 Task: Insert the link: https://in.pinterest.com/ to the next slide.
Action: Mouse moved to (71, 198)
Screenshot: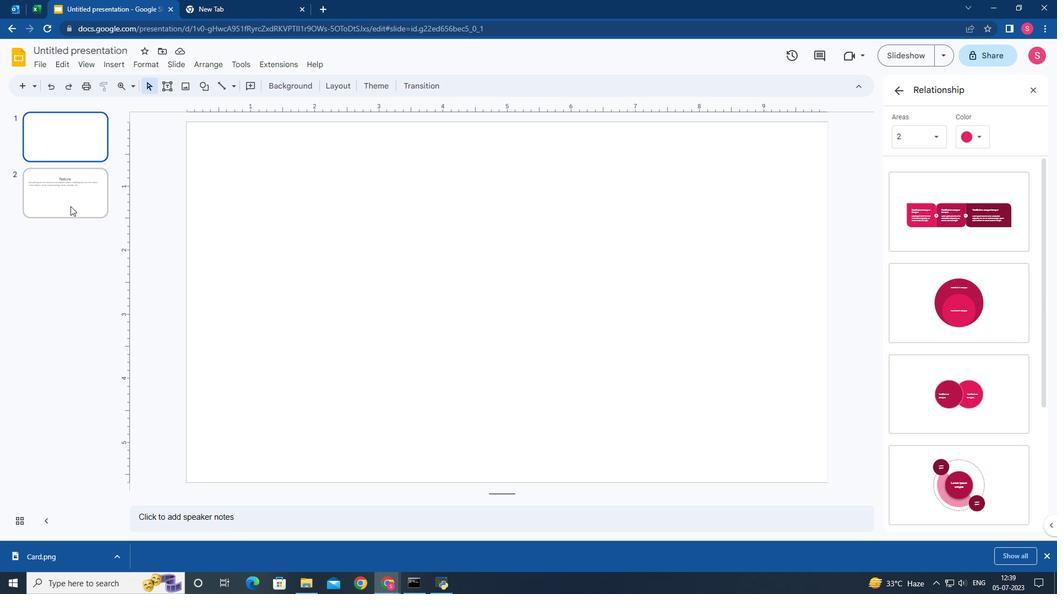 
Action: Mouse pressed left at (71, 198)
Screenshot: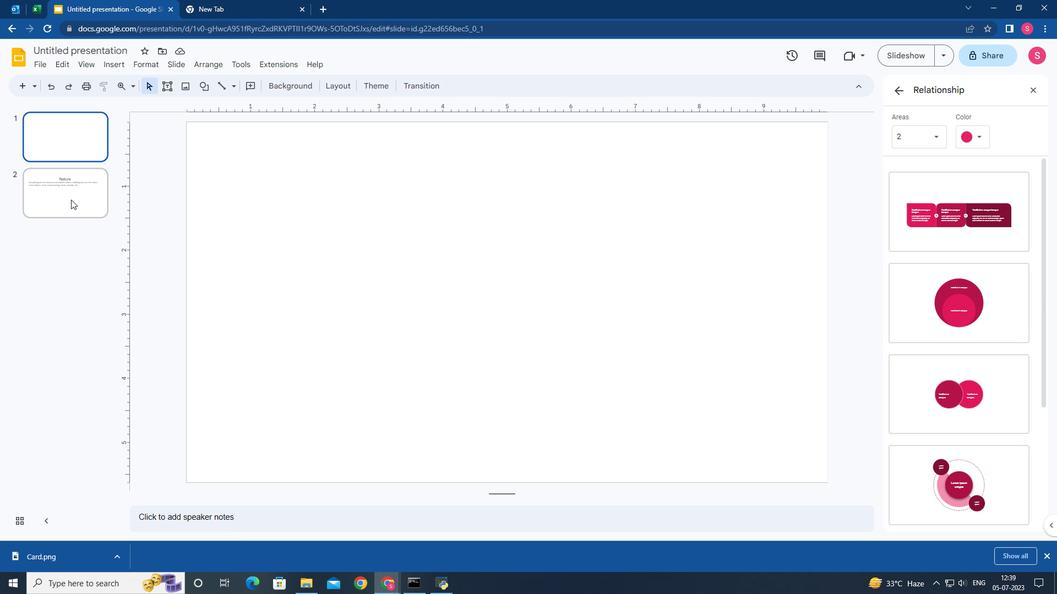 
Action: Mouse moved to (235, 188)
Screenshot: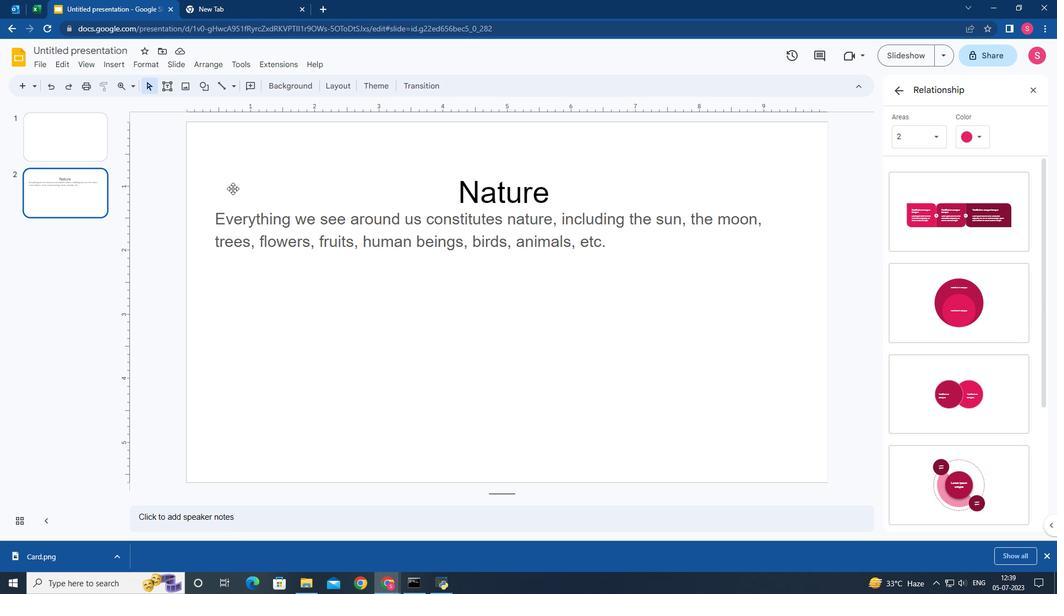 
Action: Mouse pressed left at (235, 188)
Screenshot: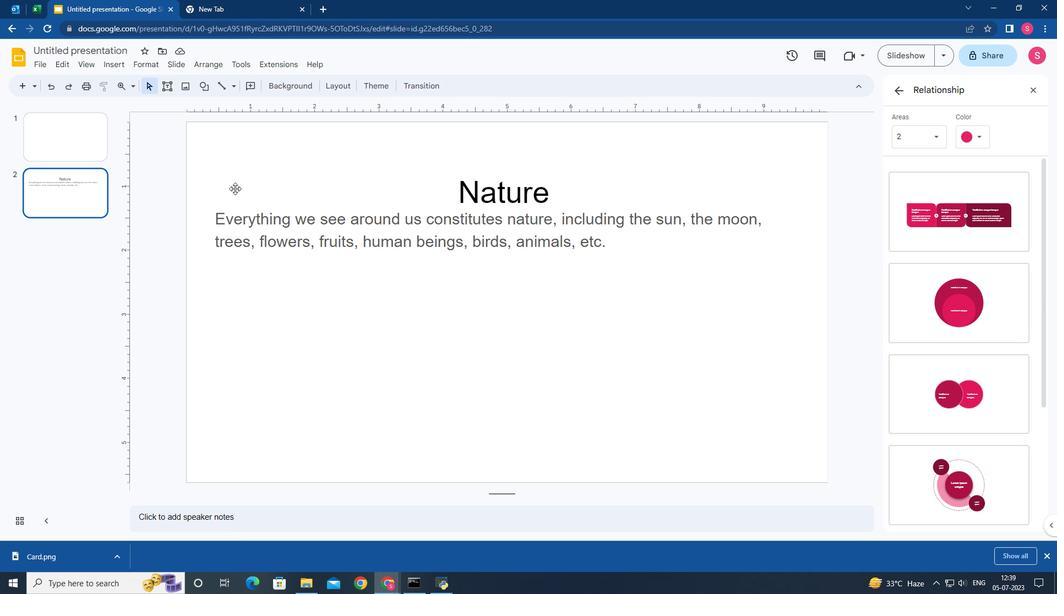 
Action: Mouse moved to (115, 67)
Screenshot: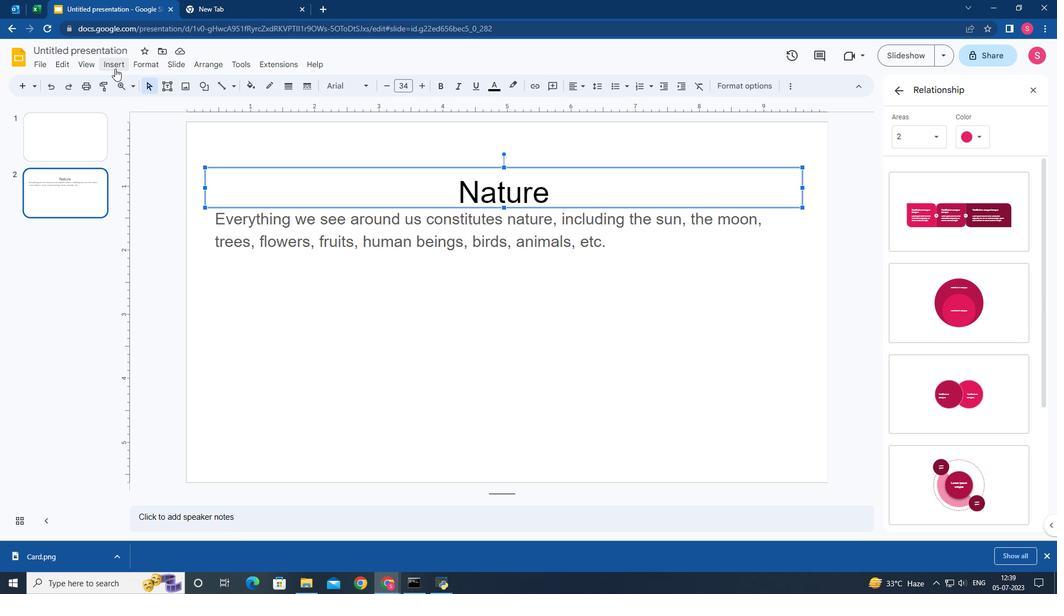
Action: Mouse pressed left at (115, 67)
Screenshot: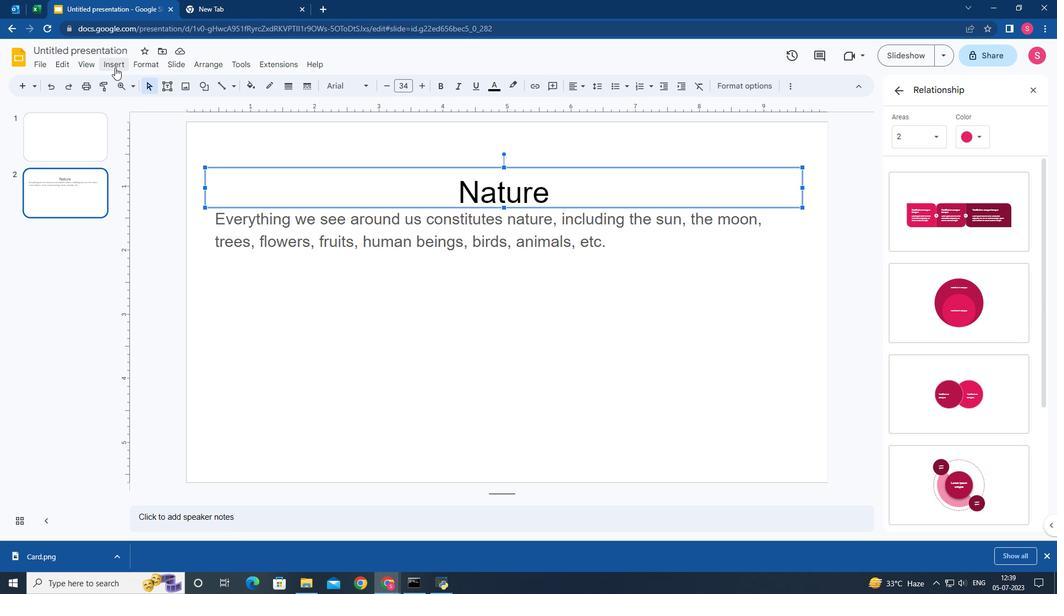 
Action: Mouse moved to (150, 310)
Screenshot: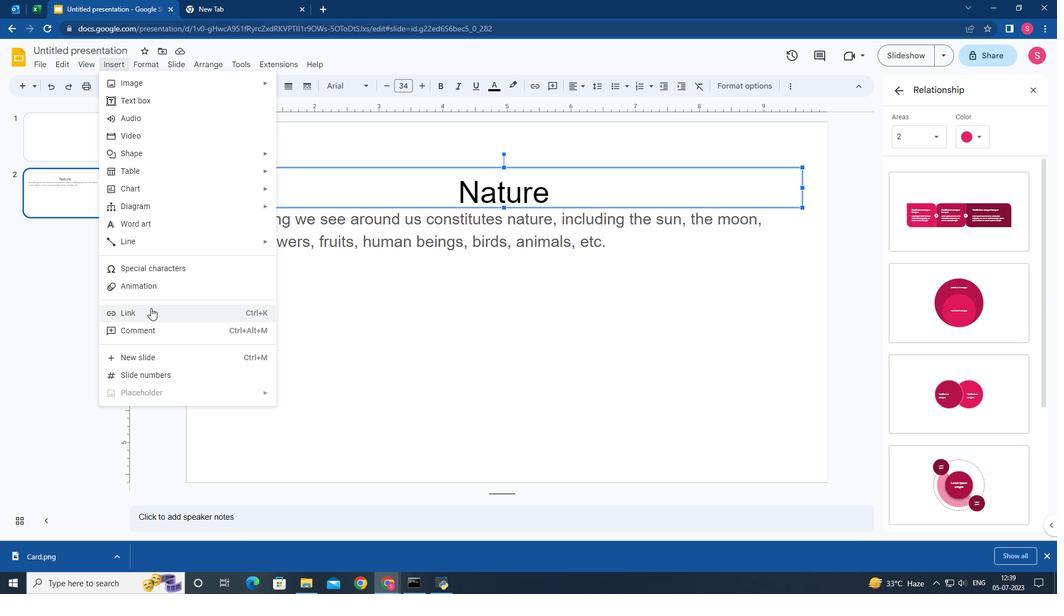 
Action: Mouse pressed left at (150, 310)
Screenshot: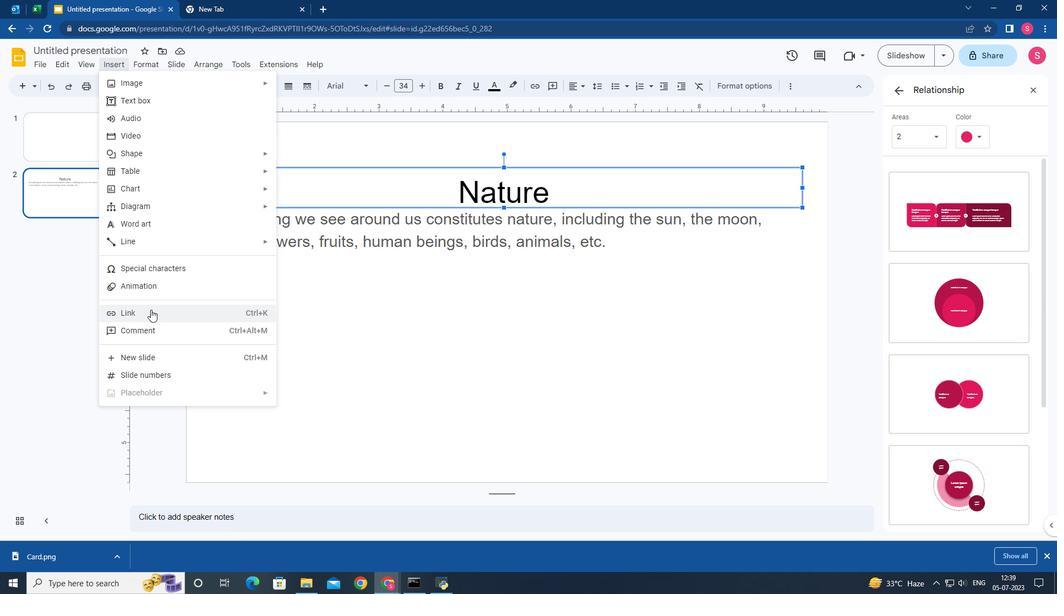 
Action: Key pressed https<Key.shift_r>://in.pinterest.com/
Screenshot: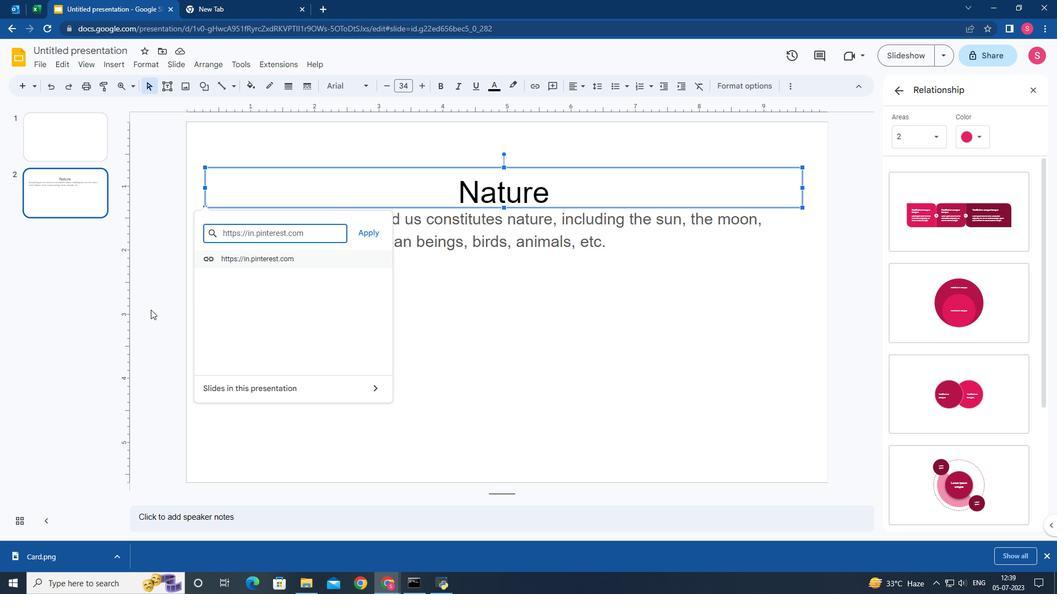 
Action: Mouse moved to (232, 258)
Screenshot: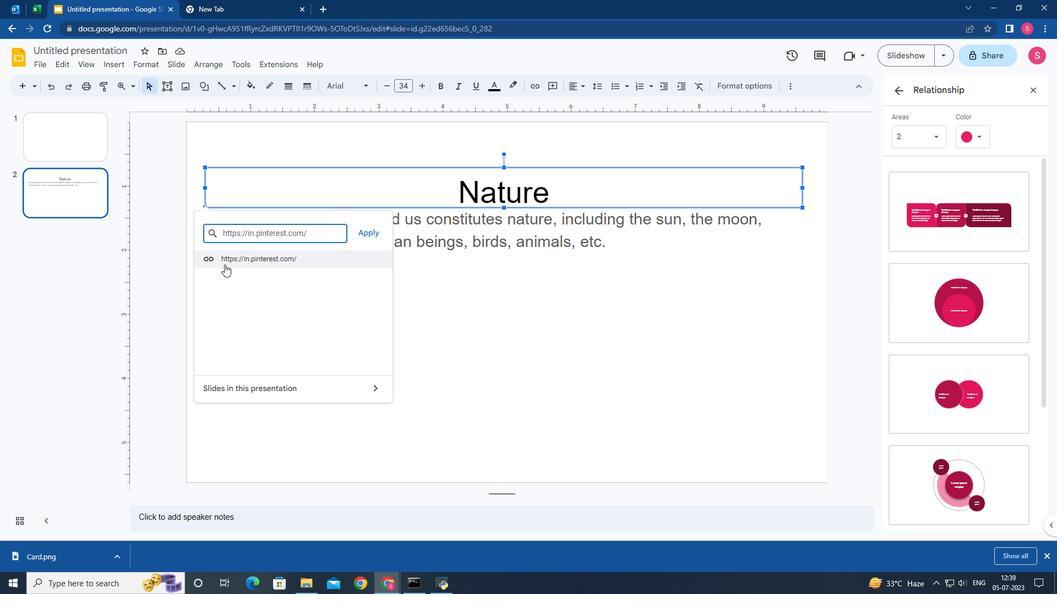 
Action: Mouse pressed left at (232, 258)
Screenshot: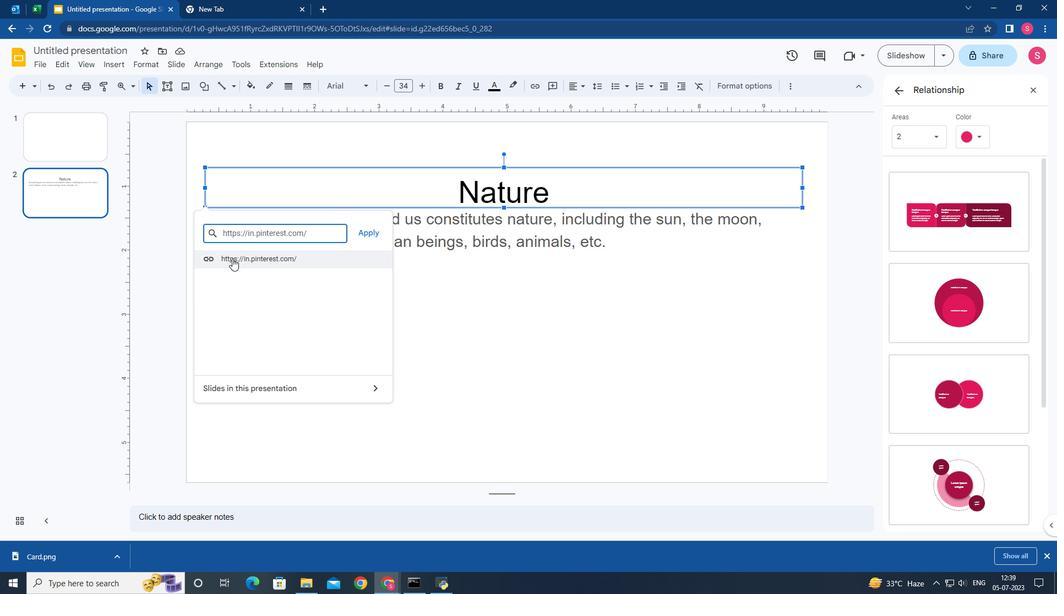 
Action: Mouse moved to (245, 313)
Screenshot: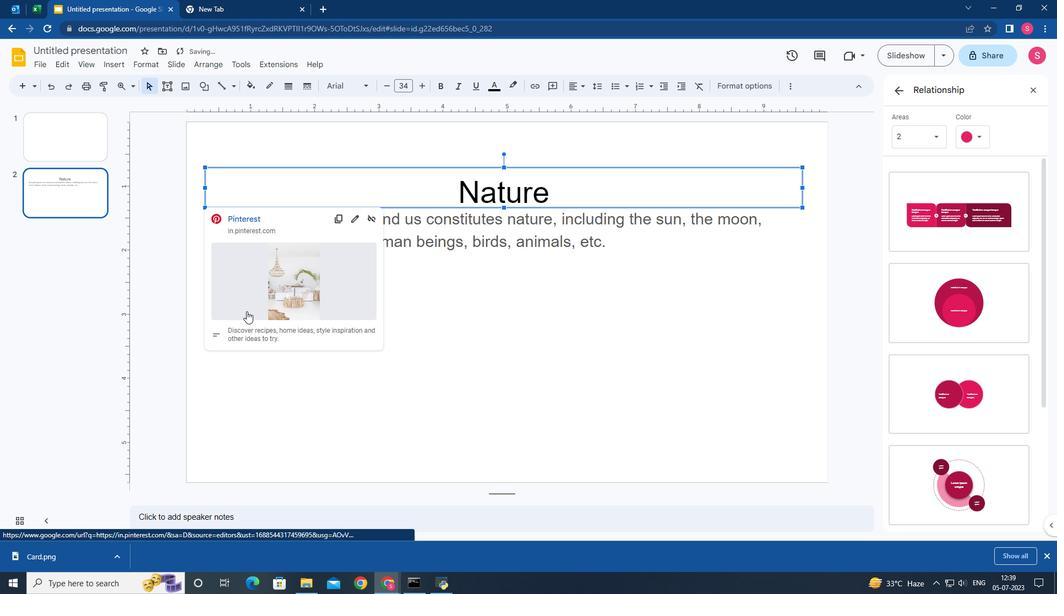 
